 Task: Create new contact,   with mail id: 'Marry_Johnson@Zoho.com', first name: 'Marry', Last name: 'Johnson', Job Title: Chief Executive Officer, Phone number (305) 555-9012. Change life cycle stage to  'Lead' and lead status to 'New'. Add new company to the associated contact: www.sparksolar.in
 and type: Prospect. Logged in from softage.1@softage.net
Action: Mouse moved to (62, 47)
Screenshot: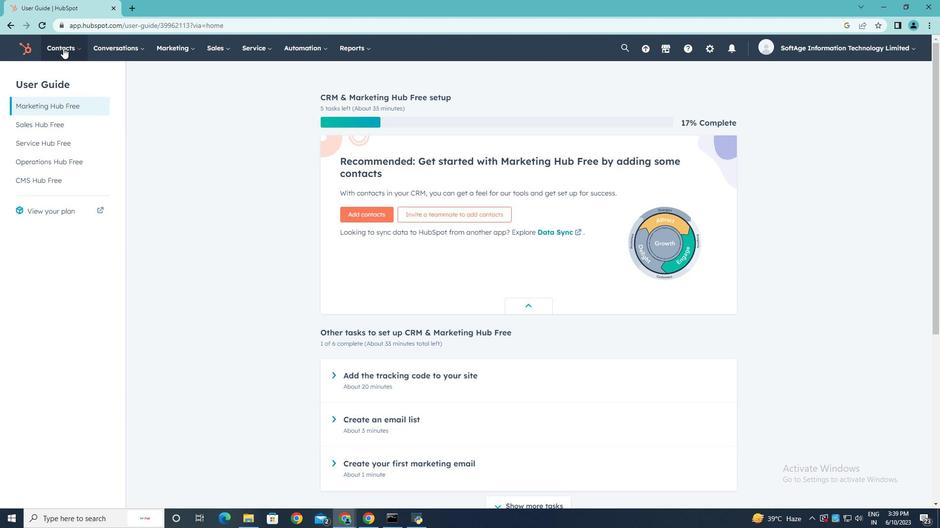 
Action: Mouse pressed left at (62, 47)
Screenshot: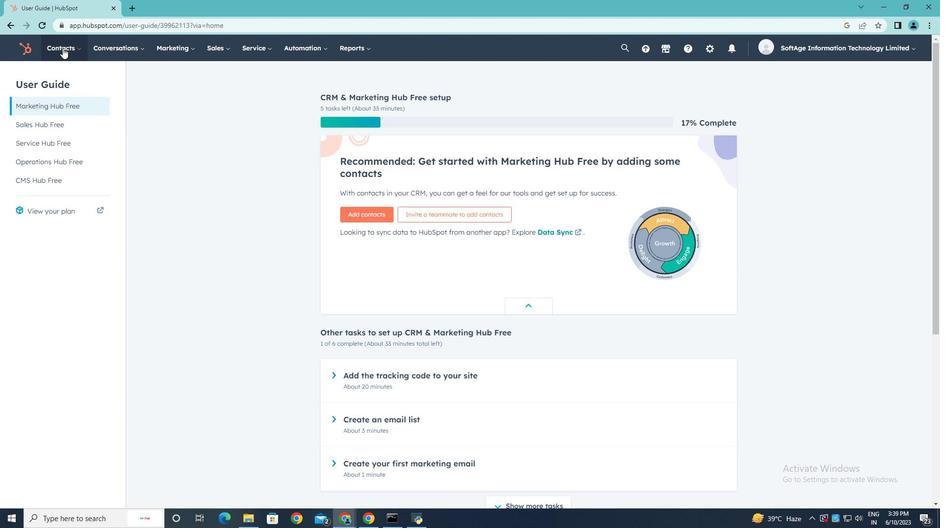 
Action: Mouse moved to (73, 78)
Screenshot: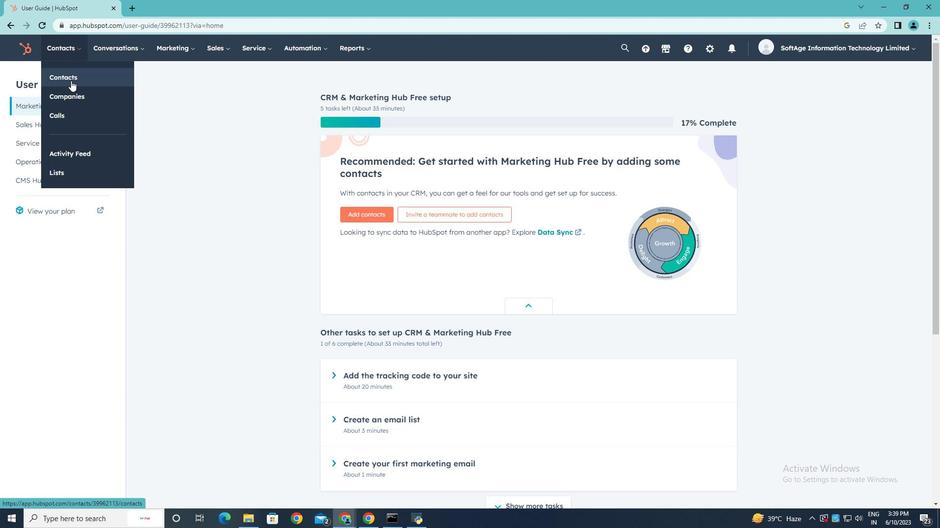 
Action: Mouse pressed left at (73, 78)
Screenshot: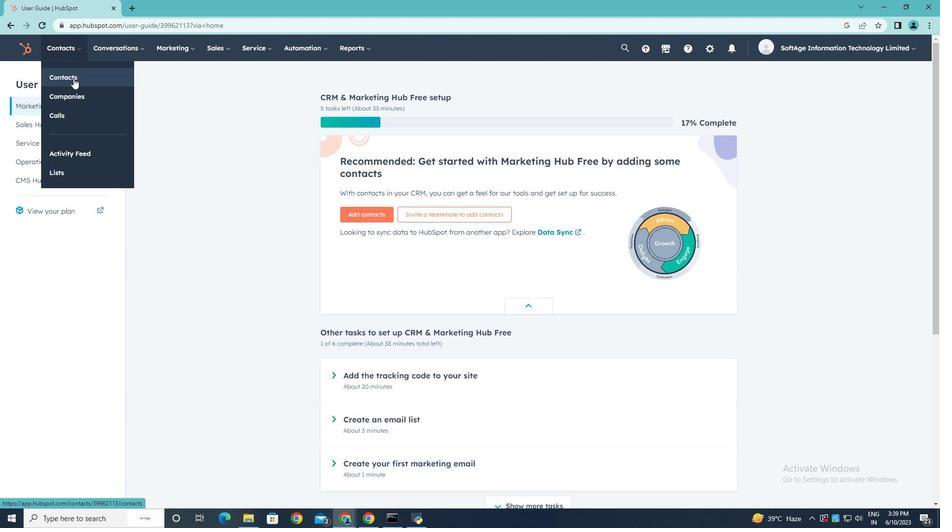 
Action: Mouse moved to (868, 82)
Screenshot: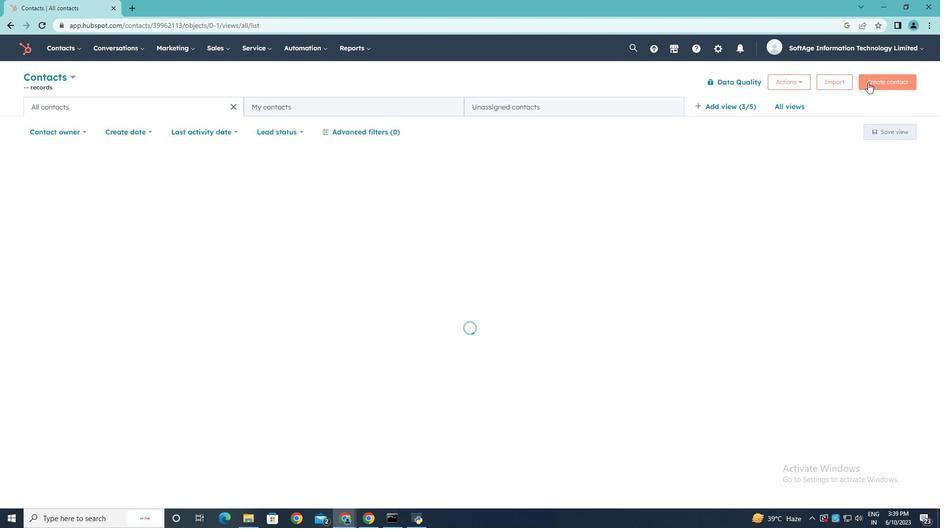 
Action: Mouse pressed left at (868, 82)
Screenshot: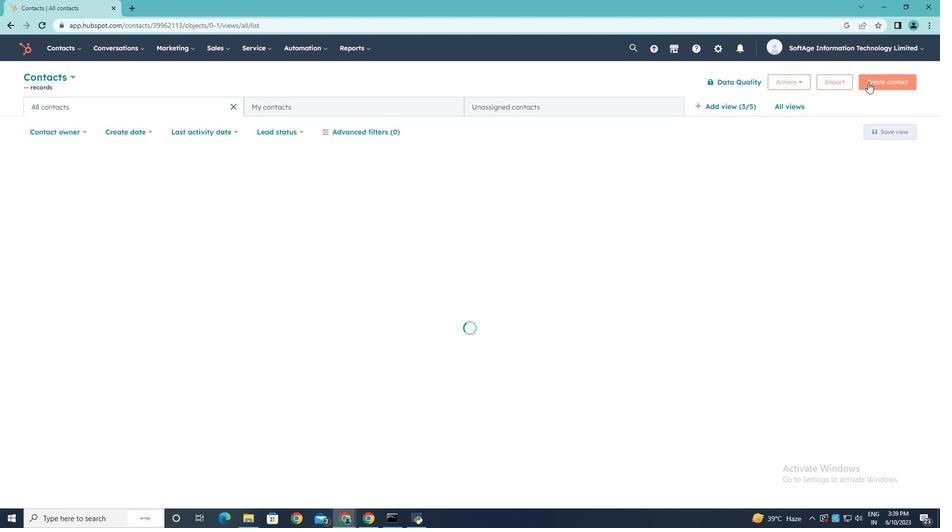 
Action: Mouse moved to (868, 82)
Screenshot: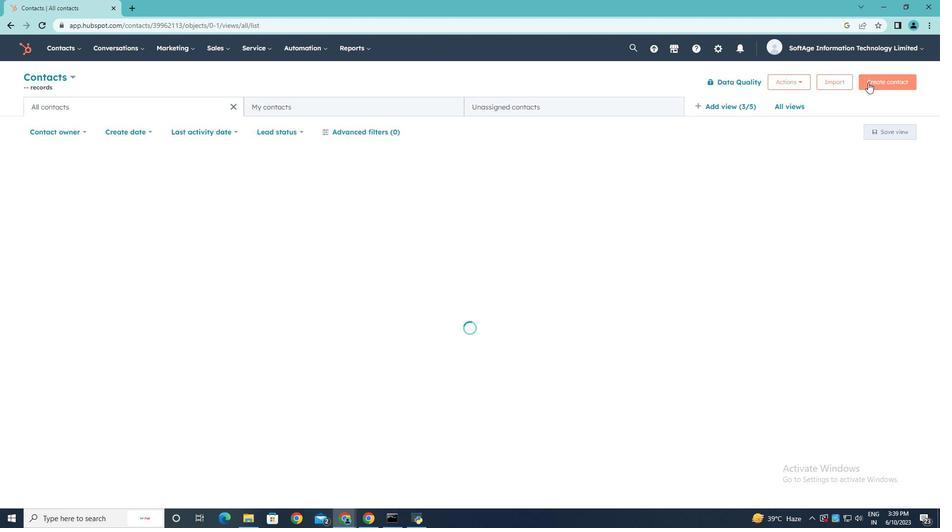 
Action: Key pressed <Key.shift>Ma
Screenshot: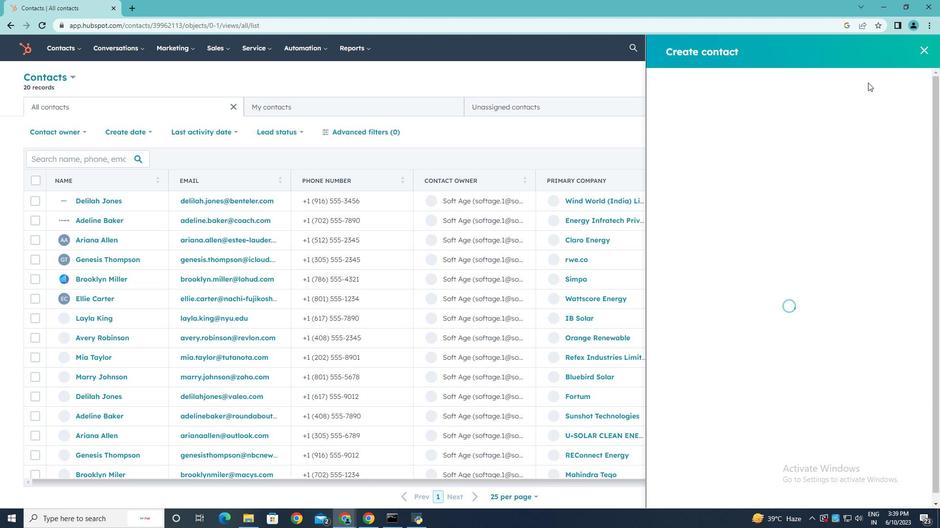 
Action: Mouse moved to (689, 126)
Screenshot: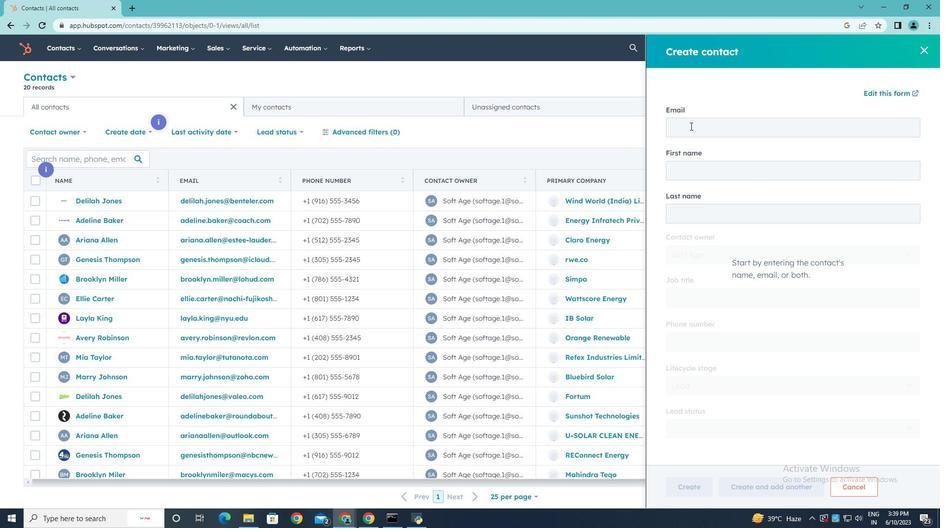 
Action: Mouse pressed left at (689, 126)
Screenshot: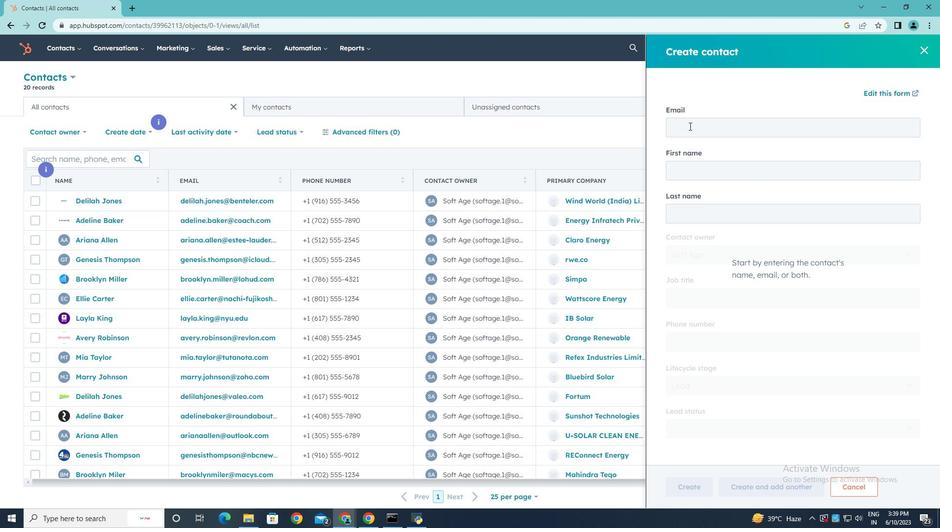 
Action: Key pressed <Key.shift>Marry<Key.shift><Key.shift><Key.shift><Key.shift><Key.shift><Key.shift><Key.shift><Key.shift><Key.shift><Key.shift><Key.shift><Key.shift><Key.shift><Key.shift><Key.shift><Key.shift><Key.shift><Key.shift><Key.shift><Key.shift><Key.shift><Key.shift><Key.shift><Key.shift><Key.shift><Key.shift><Key.shift><Key.shift>_<Key.shift>Johb<Key.backspace>nson<Key.shift>@<Key.shift>Zoho.com
Screenshot: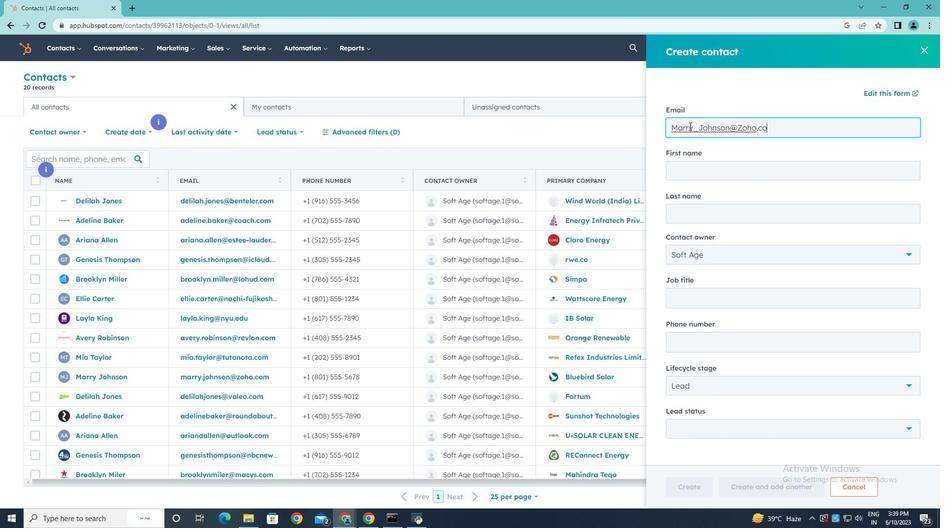 
Action: Mouse moved to (695, 171)
Screenshot: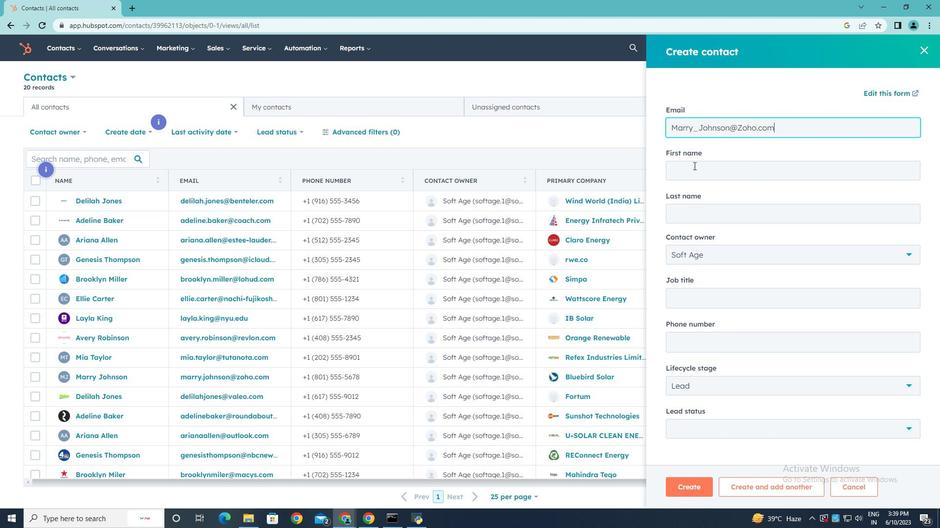 
Action: Mouse pressed left at (695, 171)
Screenshot: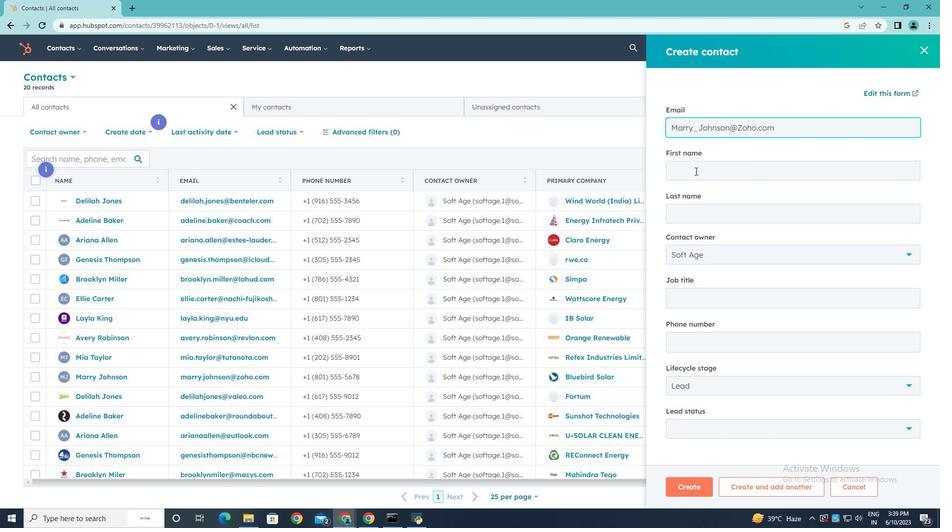 
Action: Key pressed <Key.shift><Key.shift><Key.shift><Key.shift><Key.shift><Key.shift><Key.shift><Key.shift><Key.shift><Key.shift><Key.shift><Key.shift><Key.shift><Key.shift><Key.shift>Marry
Screenshot: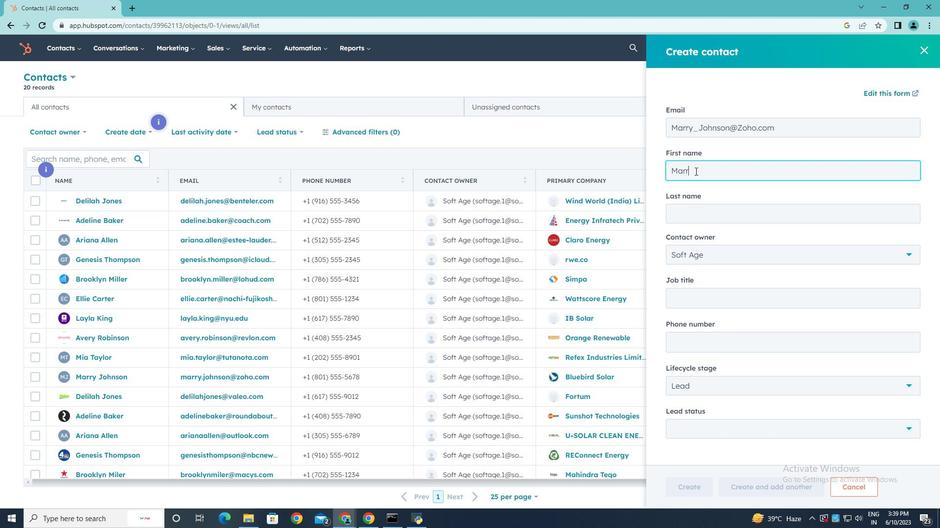 
Action: Mouse moved to (703, 213)
Screenshot: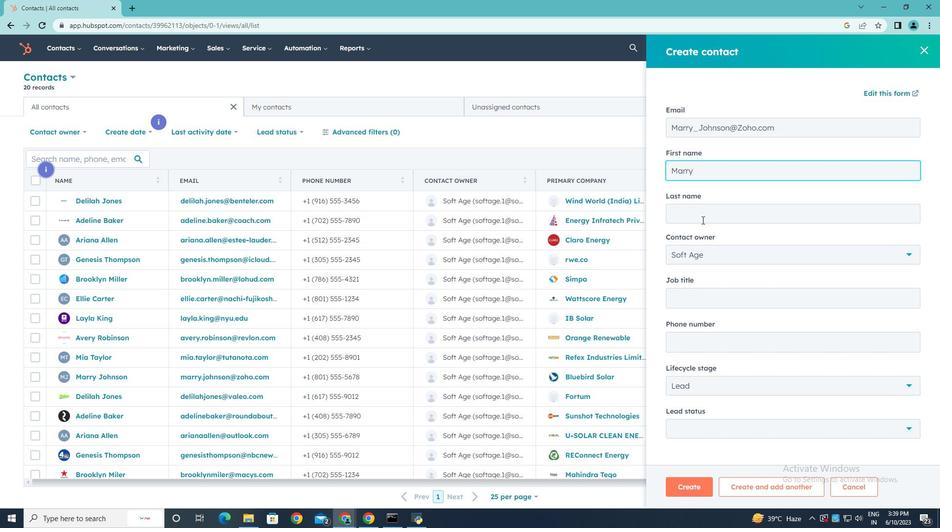 
Action: Mouse pressed left at (703, 213)
Screenshot: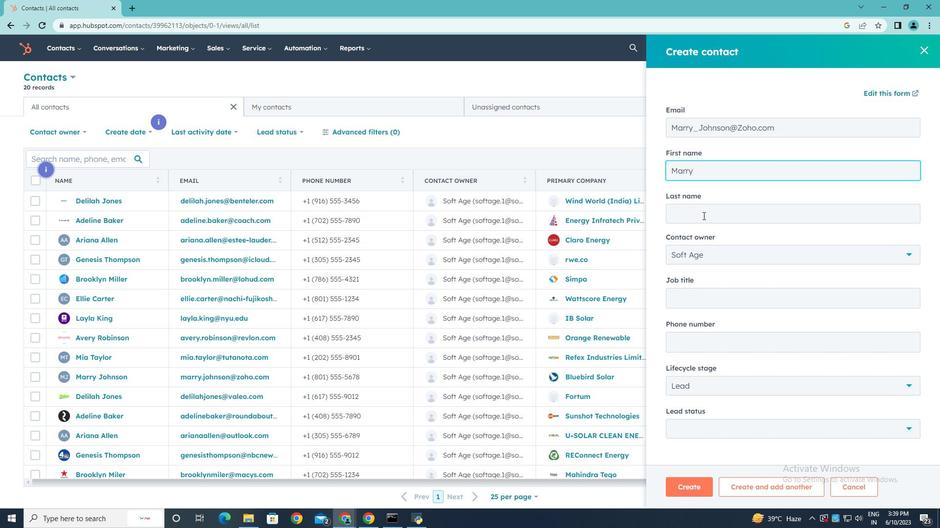 
Action: Key pressed <Key.shift><Key.shift><Key.shift>Johnson
Screenshot: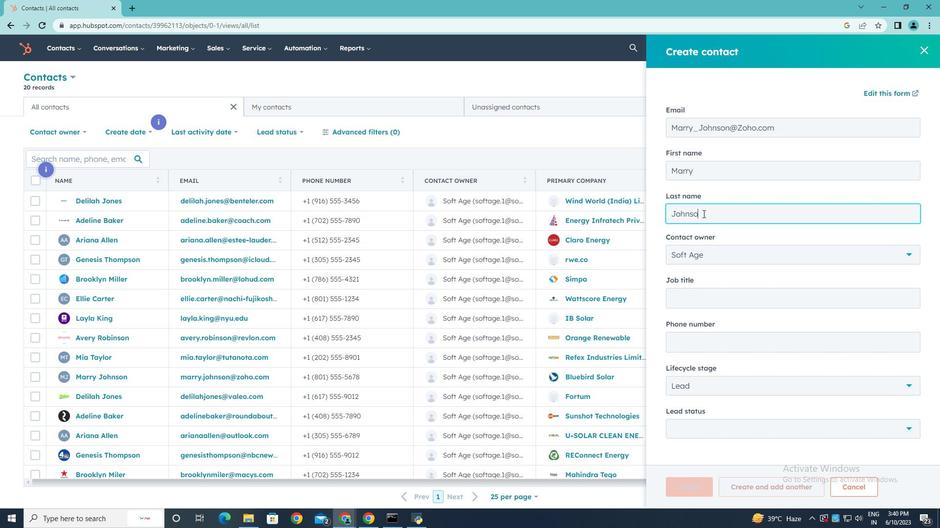 
Action: Mouse moved to (740, 299)
Screenshot: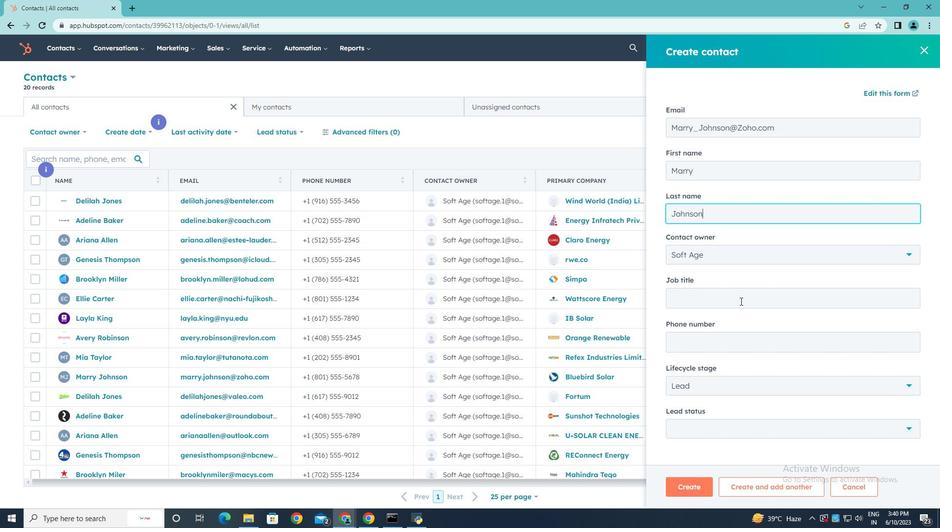 
Action: Mouse pressed left at (740, 299)
Screenshot: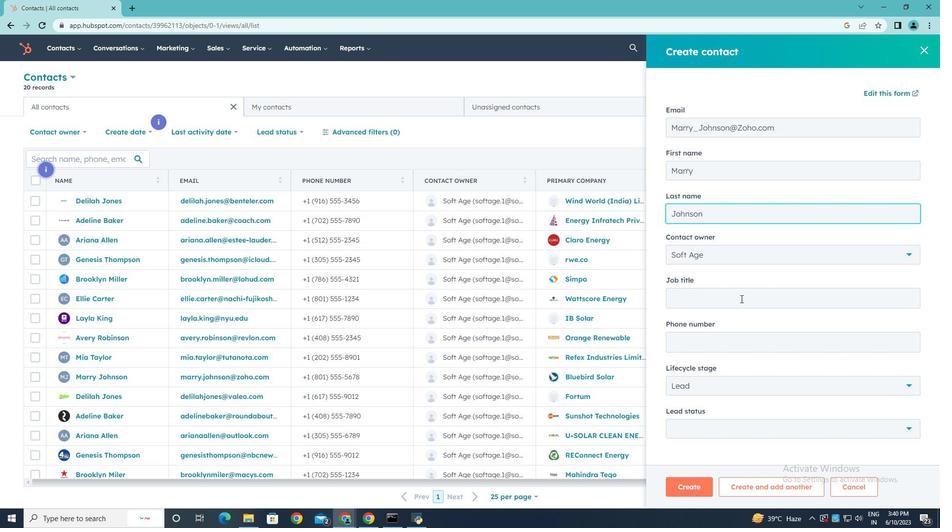 
Action: Key pressed <Key.shift>Che<Key.backspace>ief<Key.space><Key.shift>Executive<Key.space><Key.shift><Key.shift><Key.shift>Officer
Screenshot: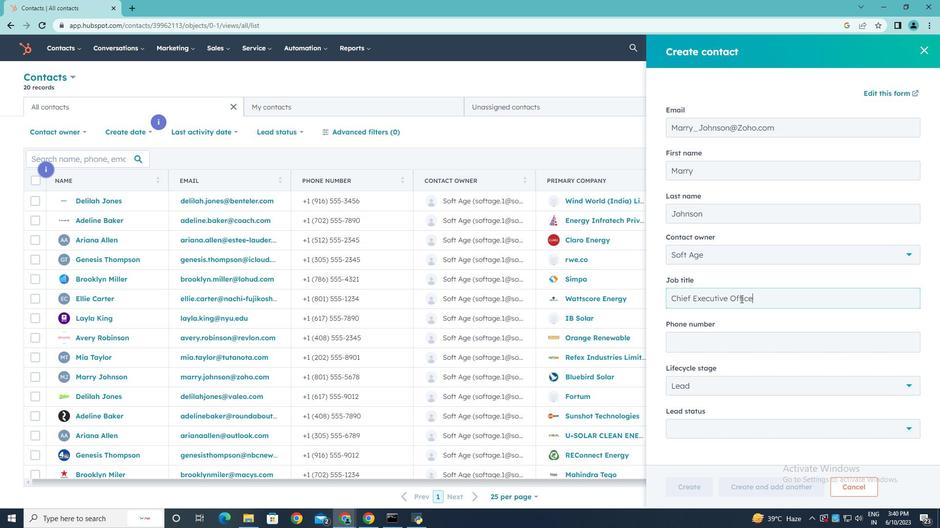 
Action: Mouse moved to (767, 346)
Screenshot: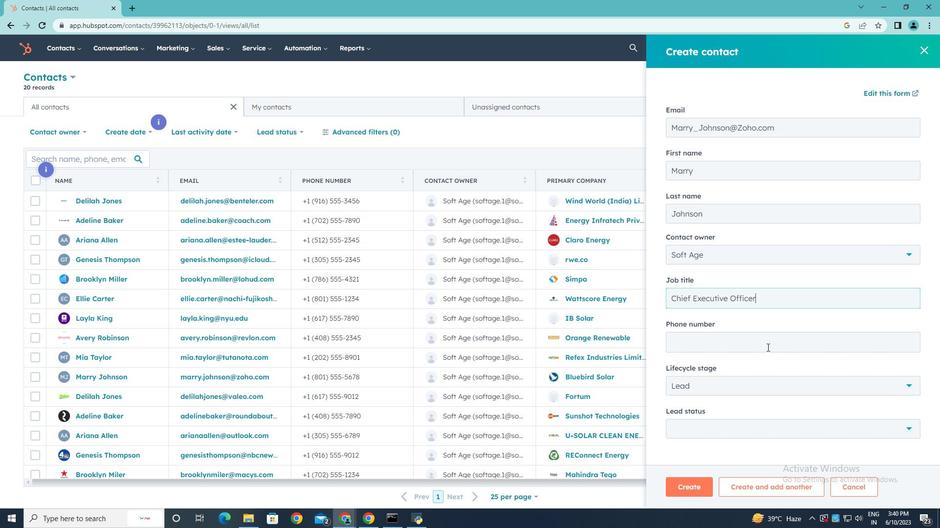 
Action: Mouse pressed left at (767, 346)
Screenshot: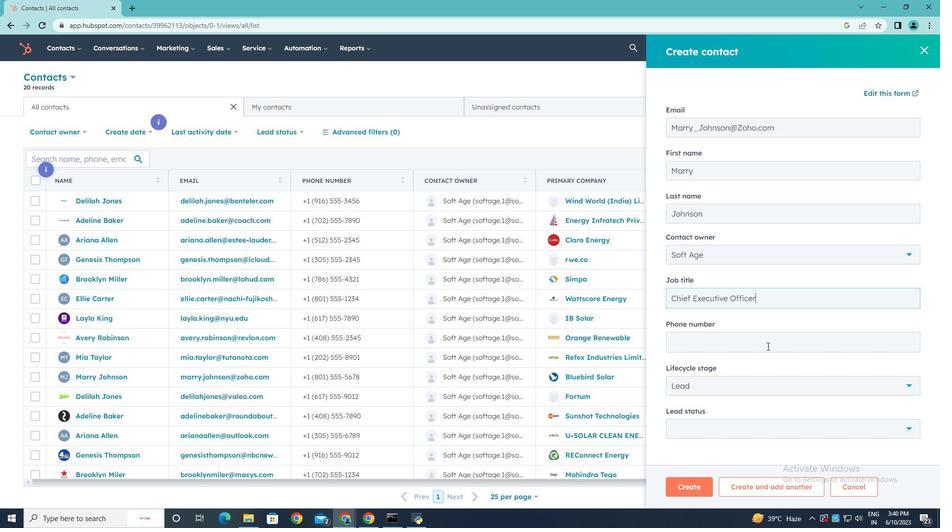 
Action: Key pressed 3055559012
Screenshot: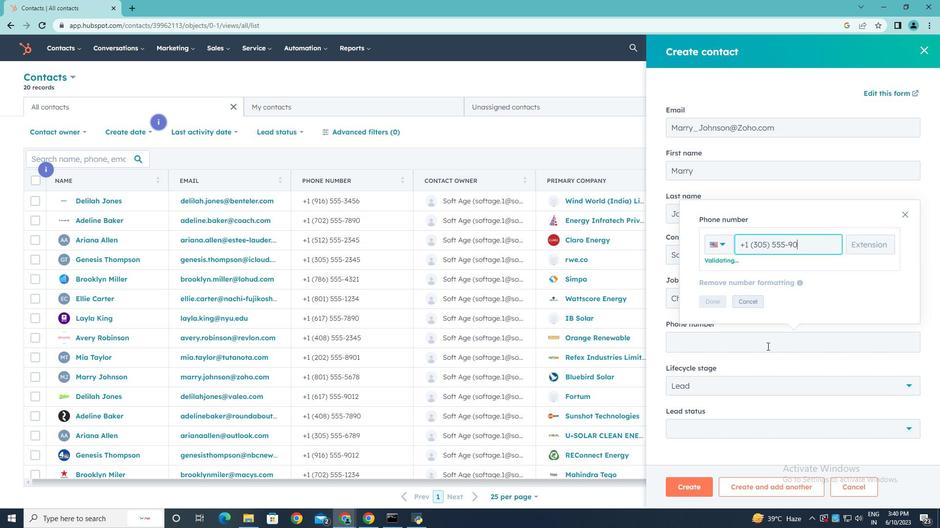 
Action: Mouse moved to (716, 304)
Screenshot: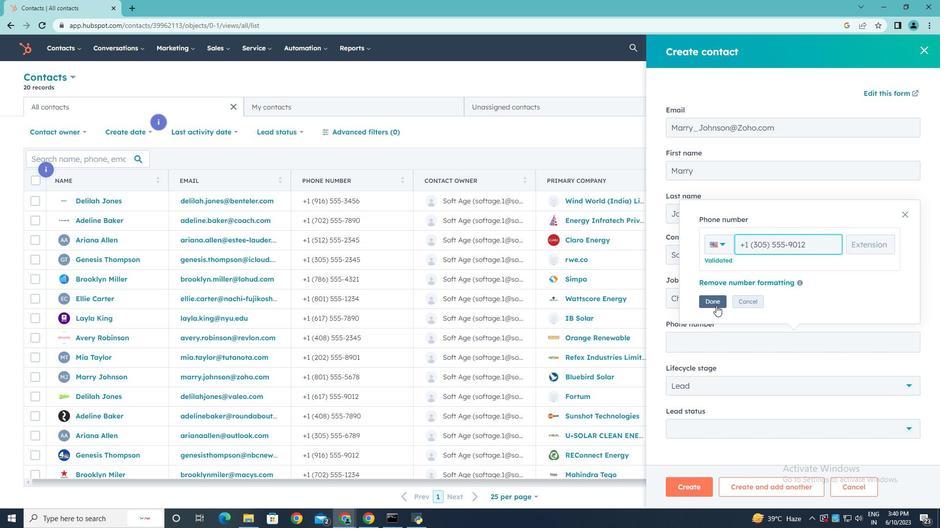 
Action: Mouse pressed left at (716, 304)
Screenshot: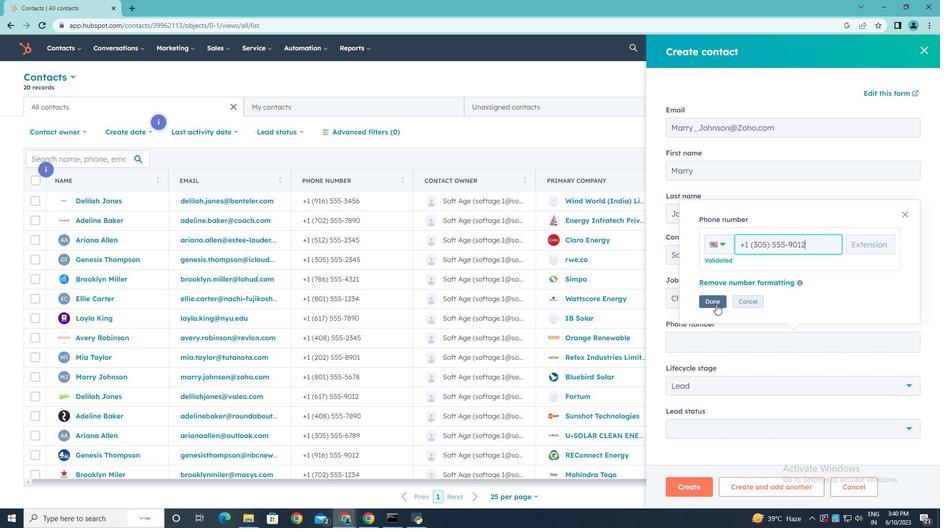 
Action: Mouse moved to (735, 383)
Screenshot: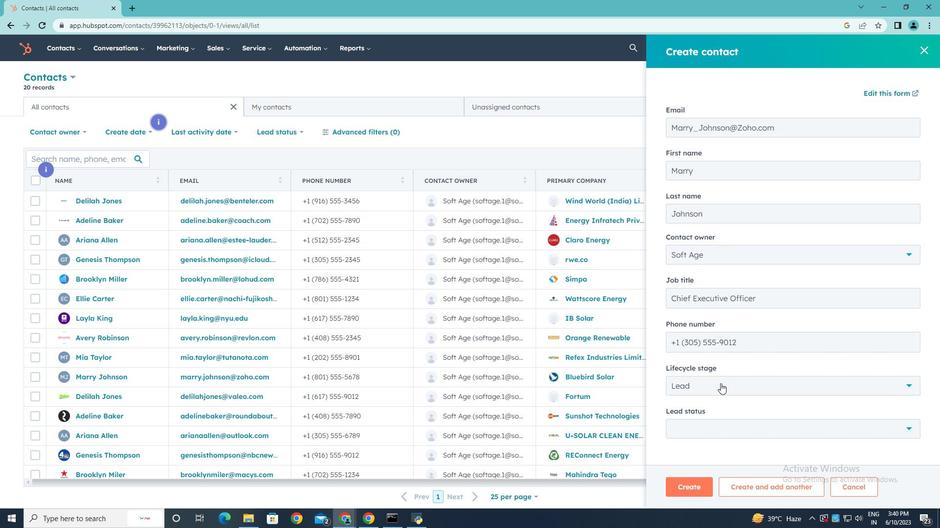
Action: Mouse pressed left at (735, 383)
Screenshot: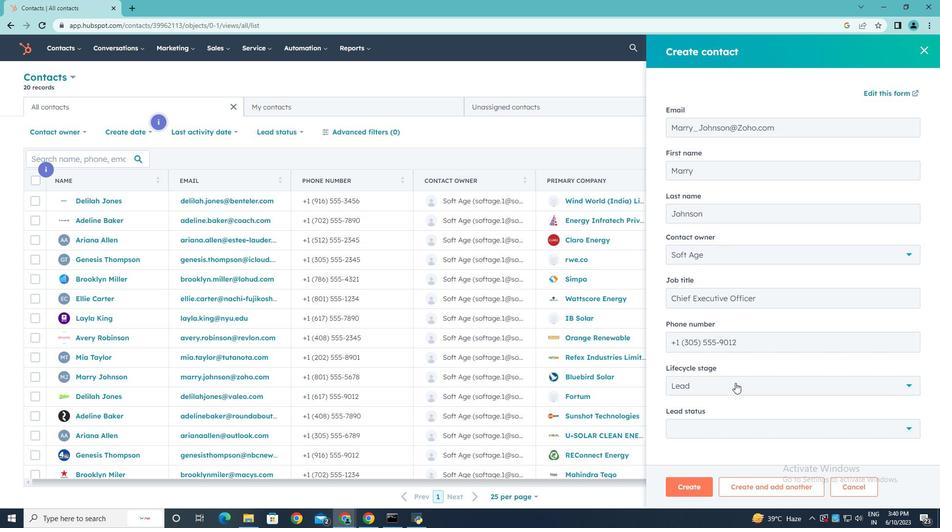 
Action: Mouse moved to (702, 296)
Screenshot: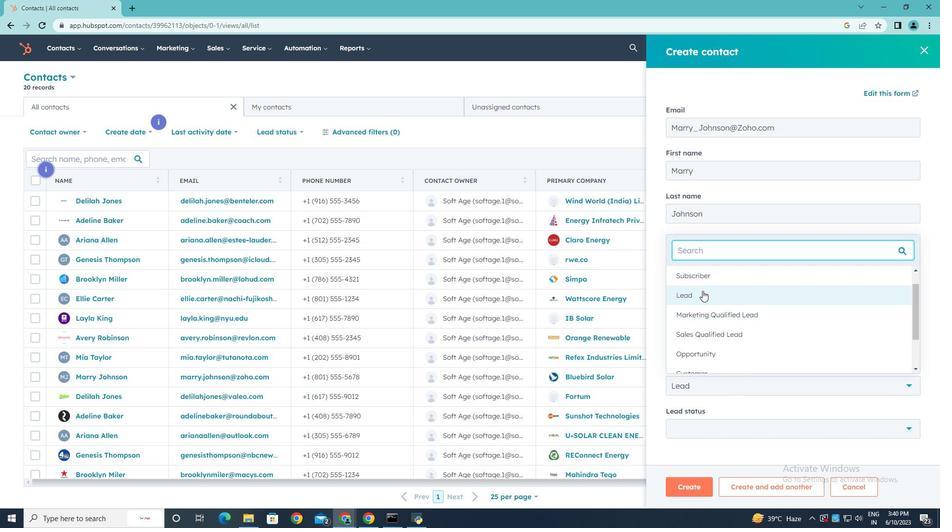 
Action: Mouse pressed left at (702, 296)
Screenshot: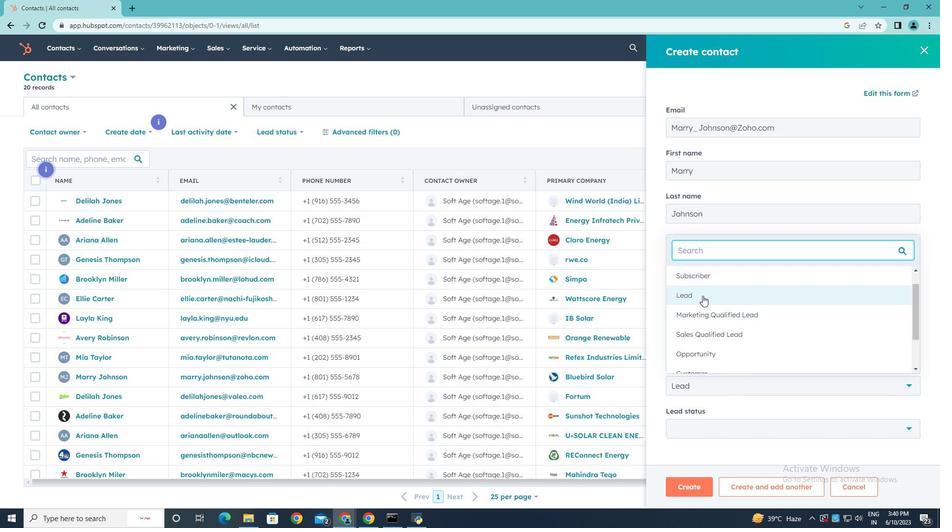 
Action: Mouse moved to (711, 407)
Screenshot: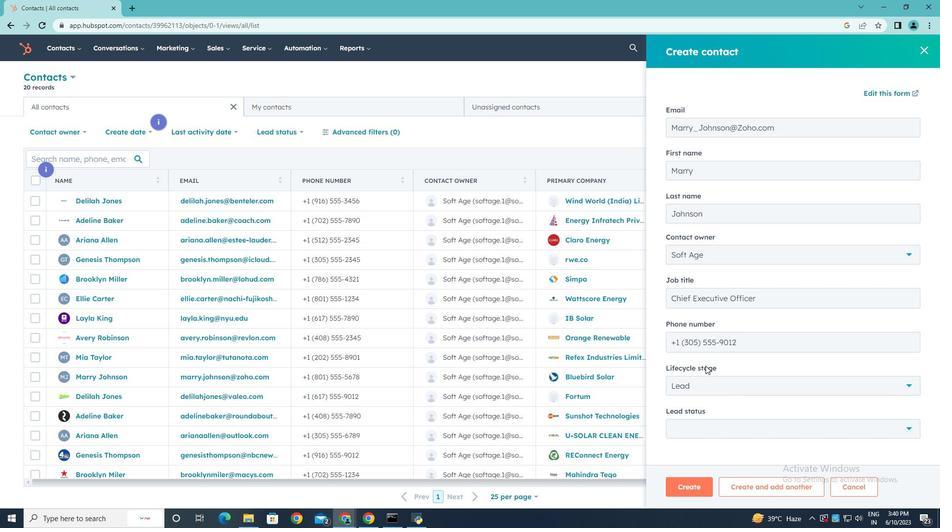 
Action: Mouse scrolled (711, 406) with delta (0, 0)
Screenshot: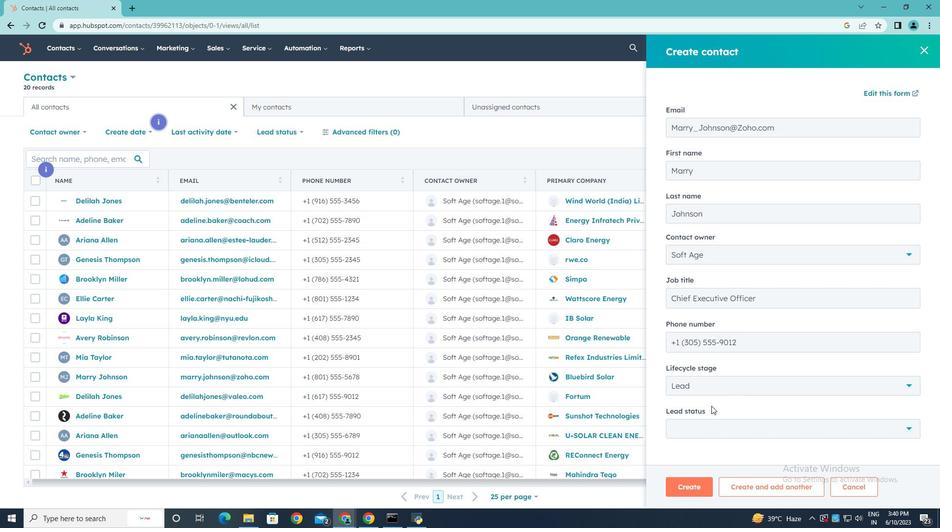 
Action: Mouse scrolled (711, 406) with delta (0, 0)
Screenshot: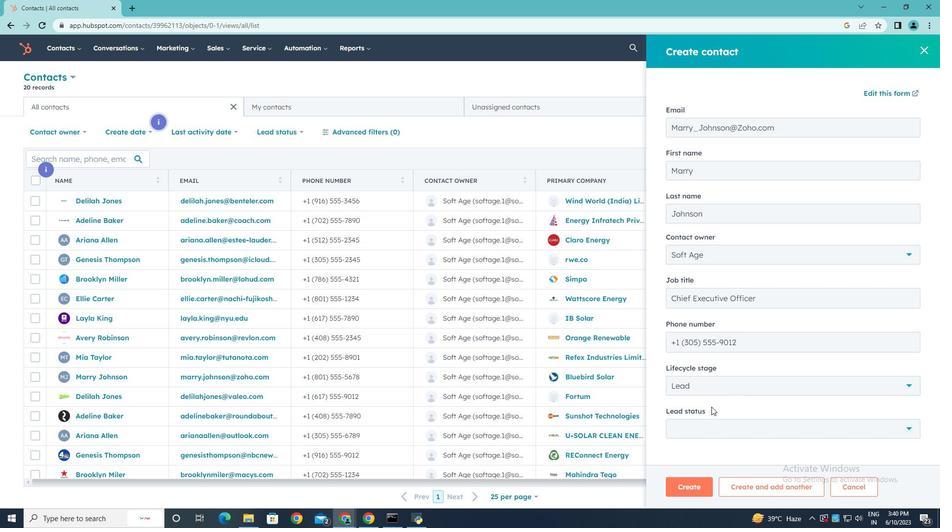
Action: Mouse moved to (708, 425)
Screenshot: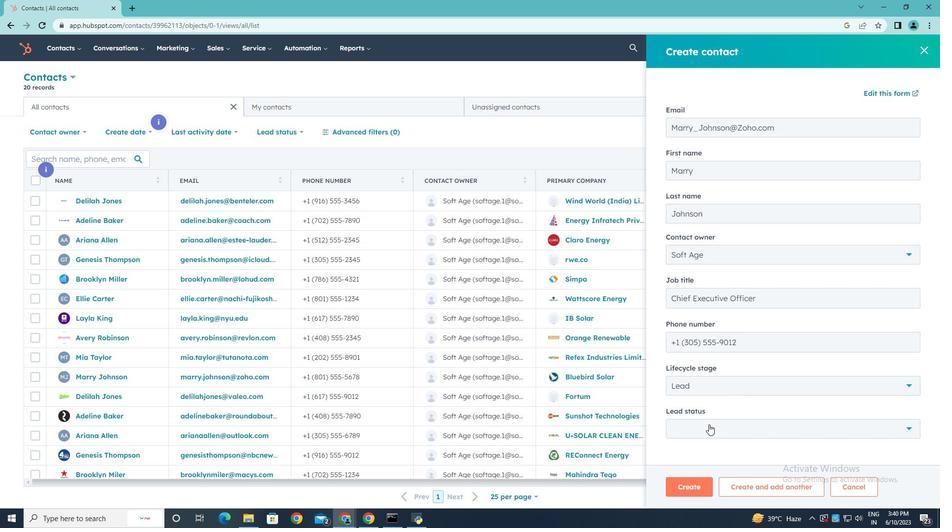 
Action: Mouse pressed left at (708, 425)
Screenshot: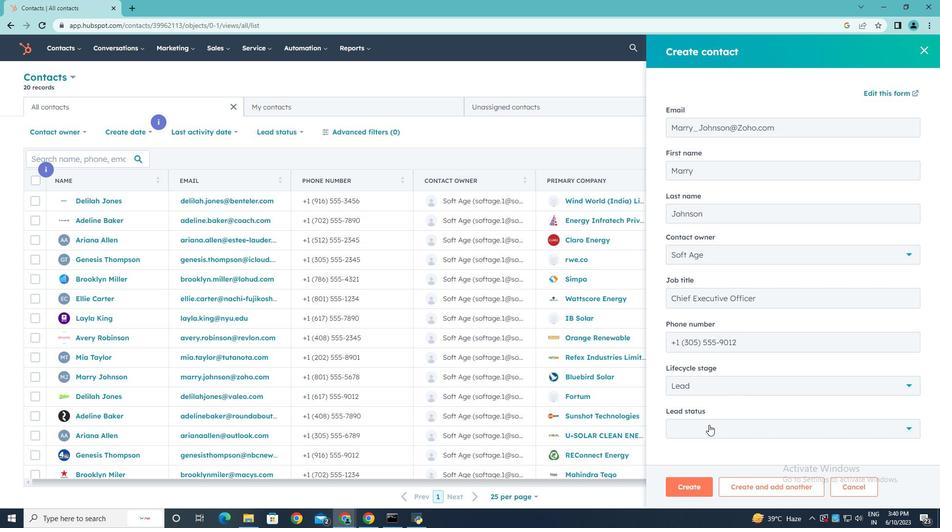 
Action: Mouse moved to (696, 339)
Screenshot: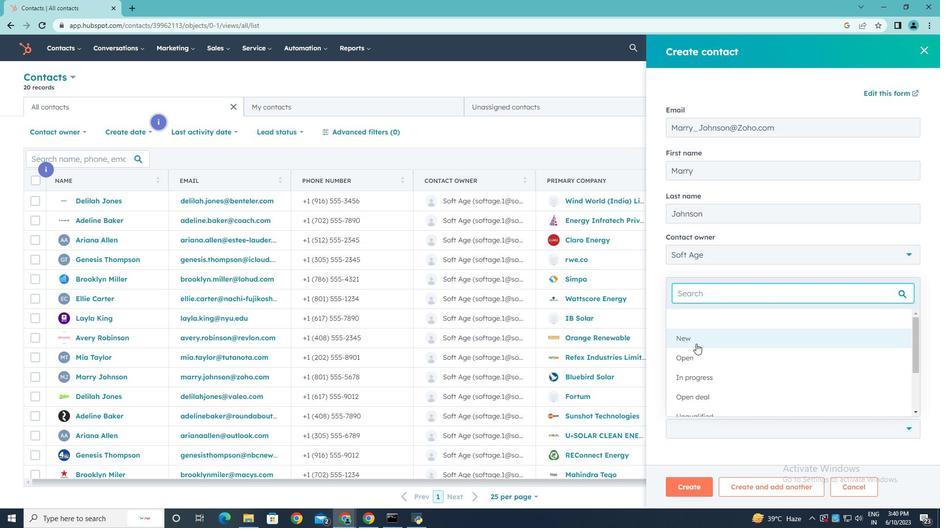 
Action: Mouse pressed left at (696, 339)
Screenshot: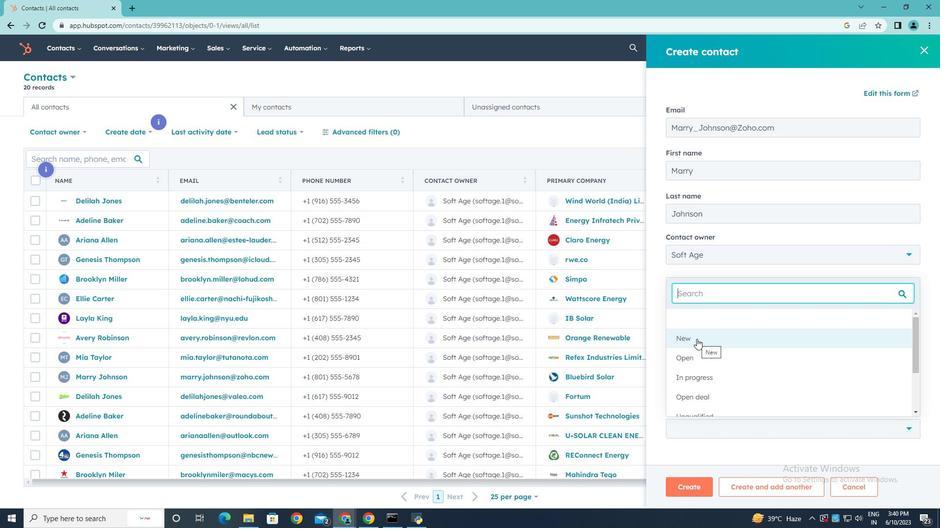 
Action: Mouse moved to (683, 487)
Screenshot: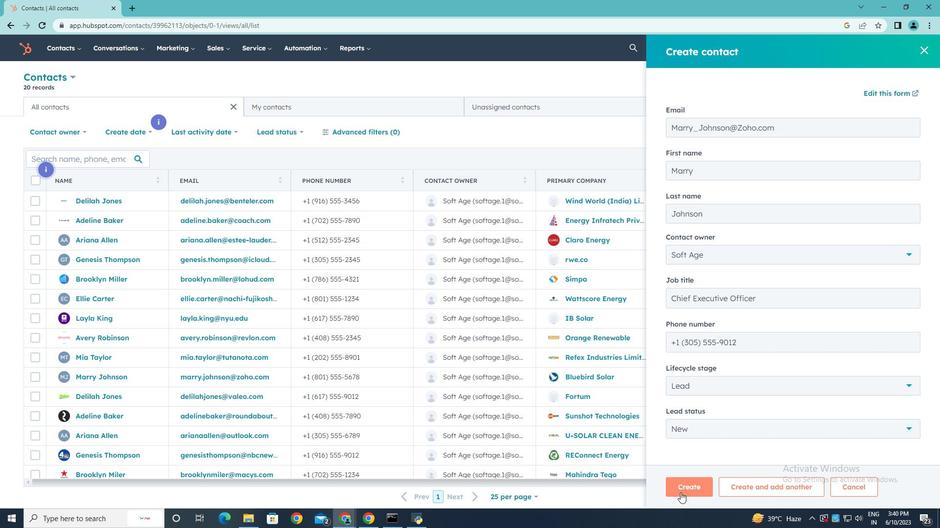 
Action: Mouse pressed left at (683, 487)
Screenshot: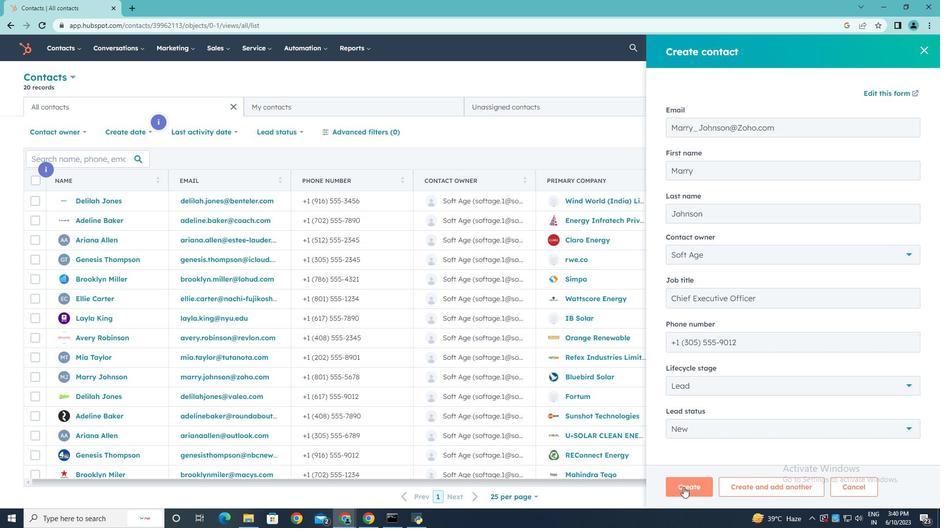 
Action: Mouse moved to (663, 315)
Screenshot: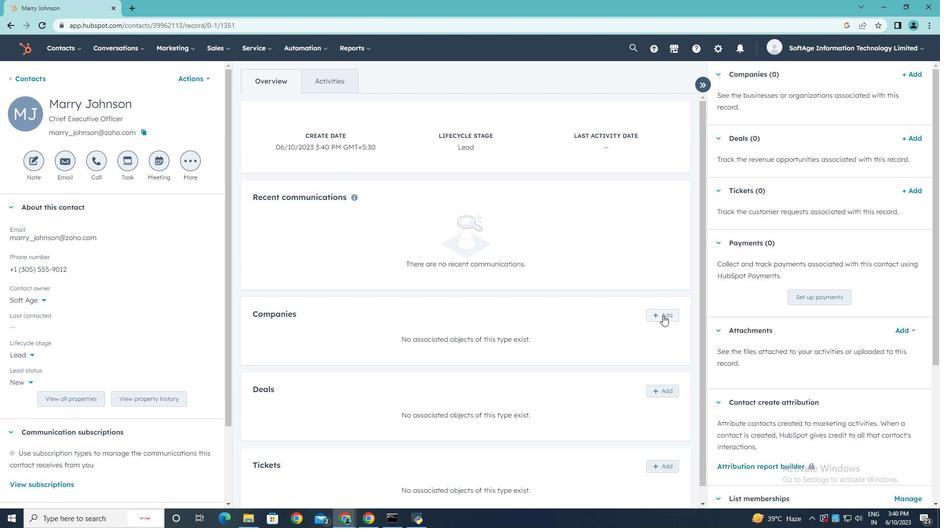 
Action: Mouse pressed left at (663, 315)
Screenshot: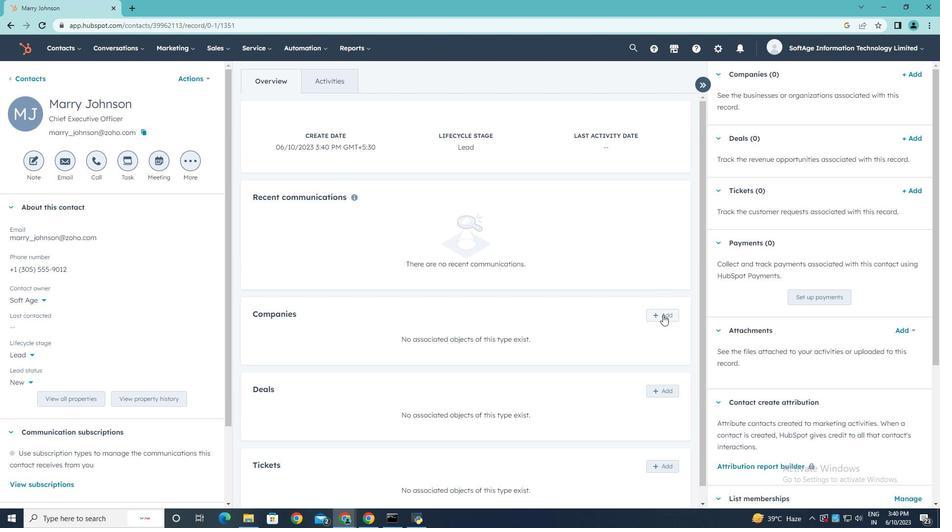 
Action: Mouse moved to (723, 103)
Screenshot: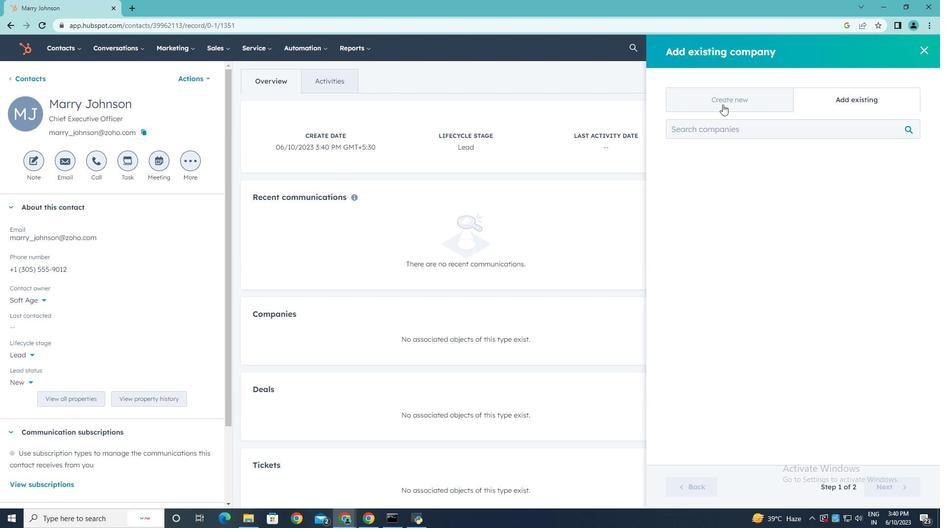 
Action: Mouse pressed left at (723, 103)
Screenshot: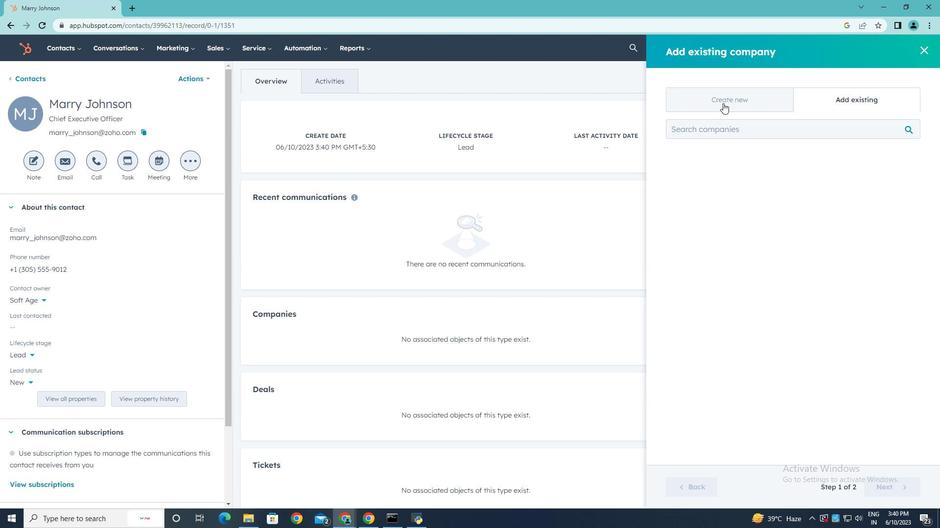 
Action: Mouse moved to (712, 155)
Screenshot: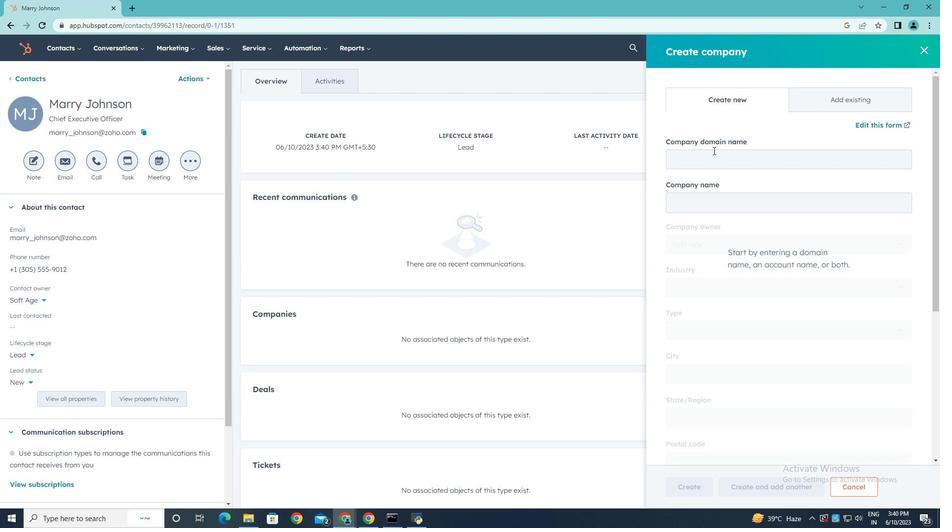 
Action: Mouse pressed left at (712, 155)
Screenshot: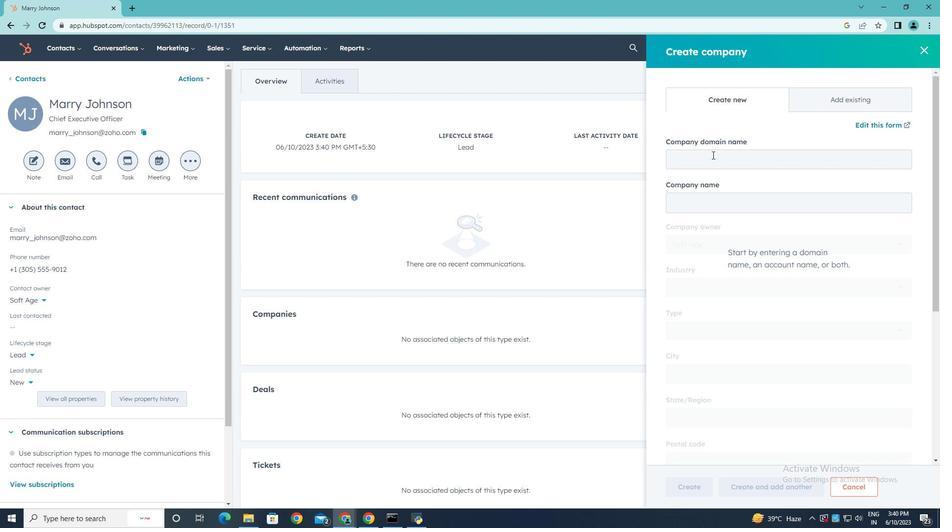 
Action: Key pressed www.sparksolar.in
Screenshot: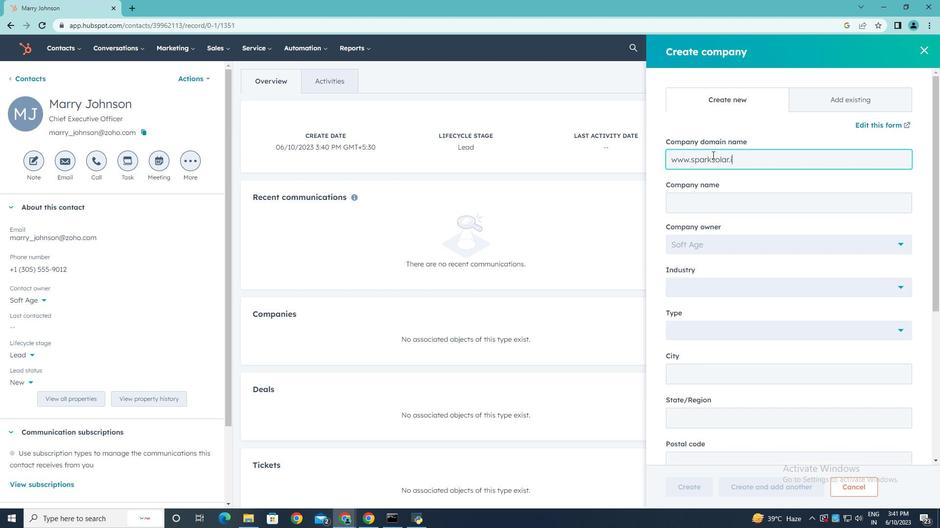 
Action: Mouse moved to (751, 221)
Screenshot: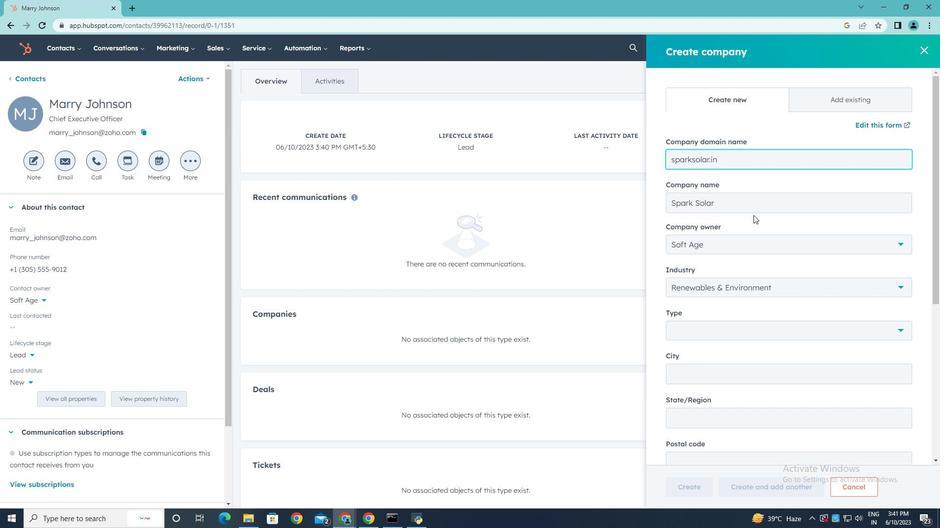 
Action: Mouse scrolled (751, 220) with delta (0, 0)
Screenshot: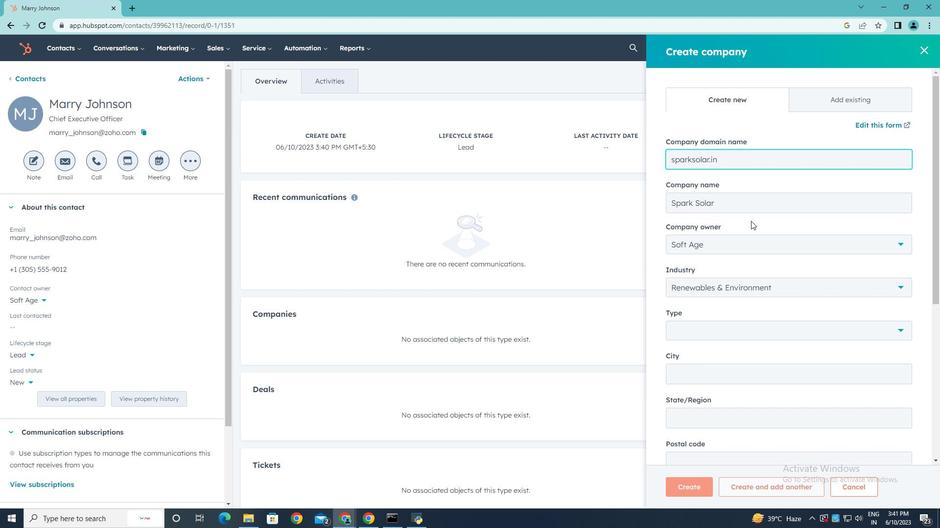 
Action: Mouse scrolled (751, 220) with delta (0, 0)
Screenshot: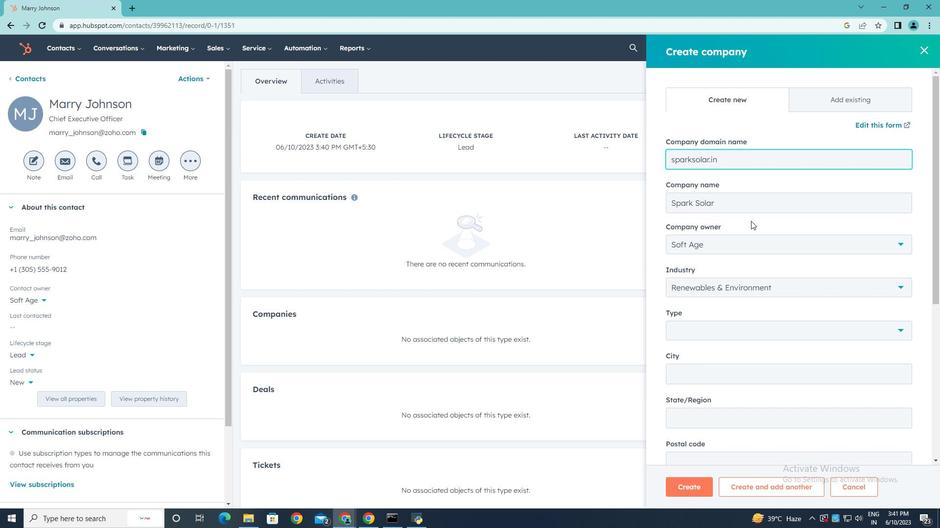 
Action: Mouse scrolled (751, 220) with delta (0, 0)
Screenshot: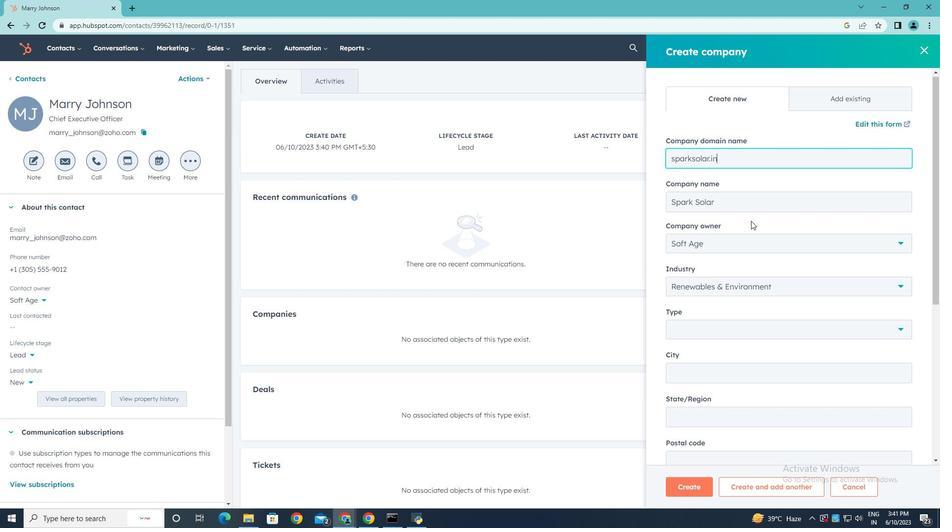 
Action: Mouse moved to (867, 182)
Screenshot: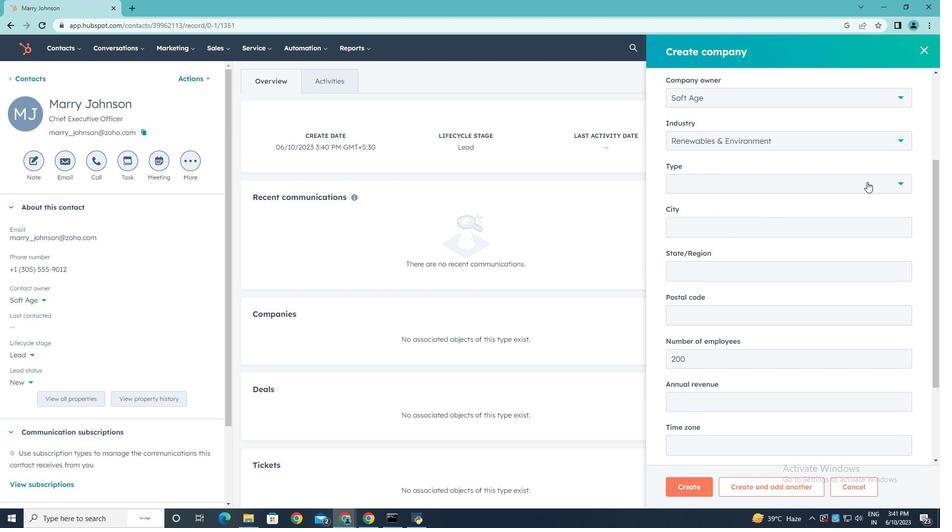 
Action: Mouse pressed left at (867, 182)
Screenshot: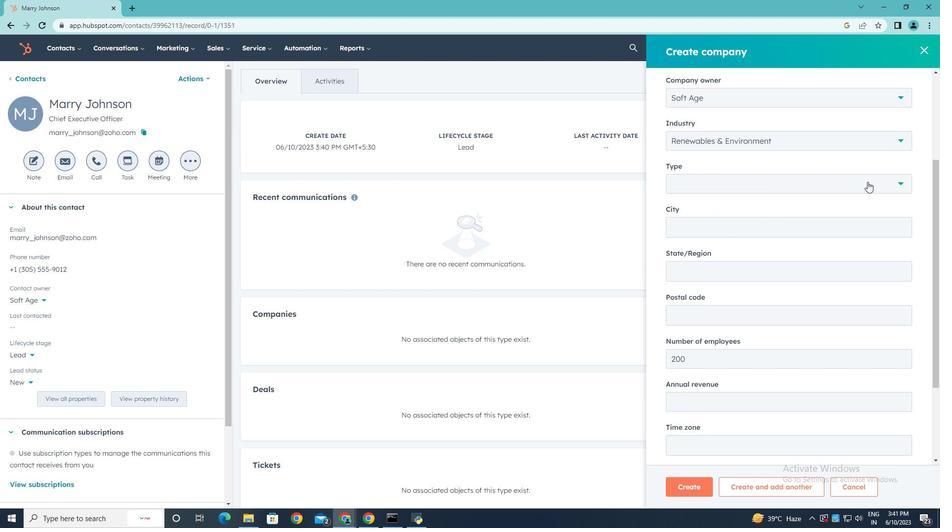 
Action: Mouse moved to (718, 232)
Screenshot: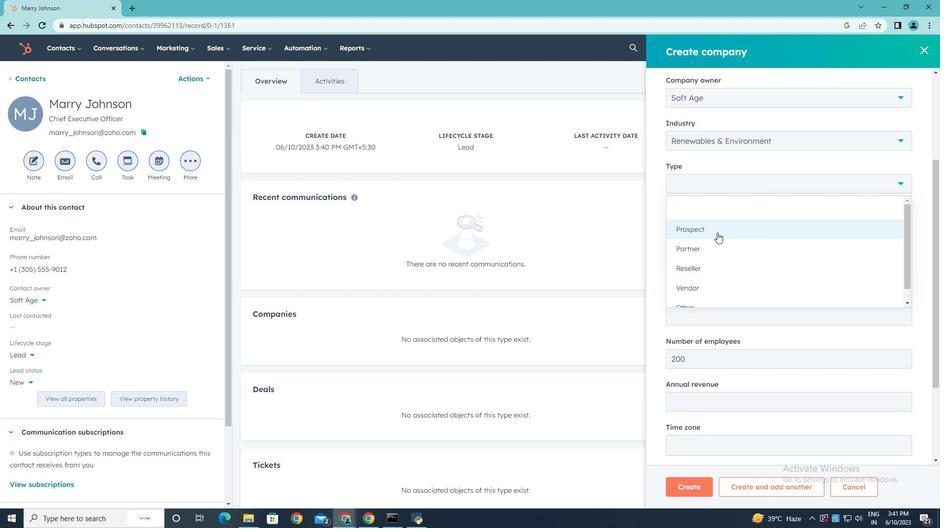 
Action: Mouse pressed left at (718, 232)
Screenshot: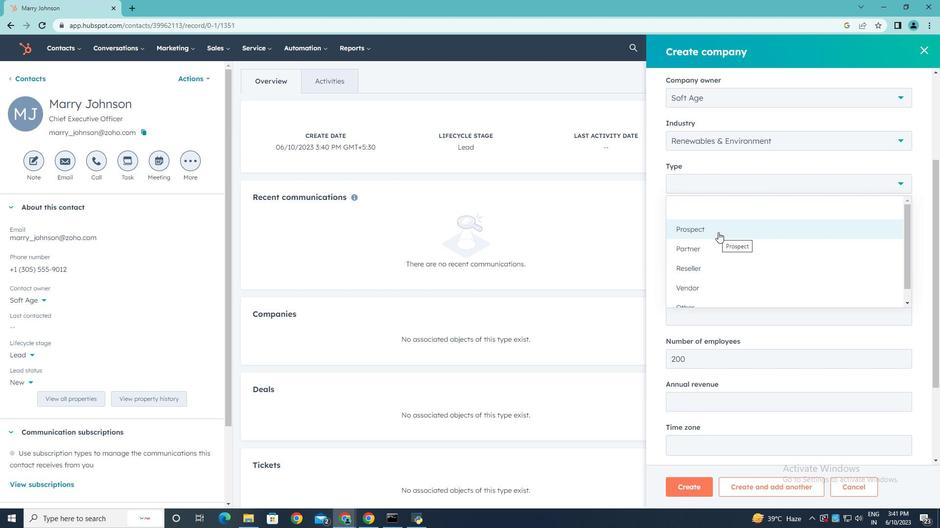 
Action: Mouse moved to (737, 339)
Screenshot: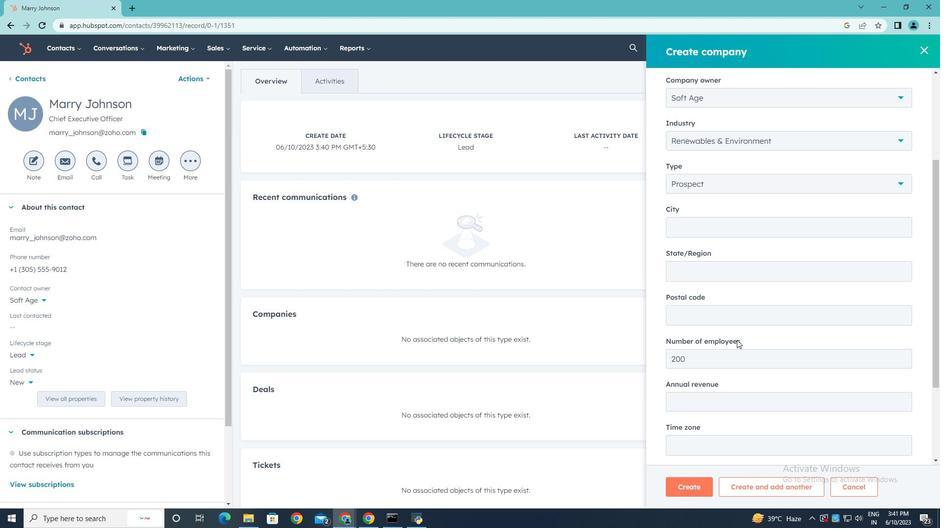 
Action: Mouse scrolled (737, 339) with delta (0, 0)
Screenshot: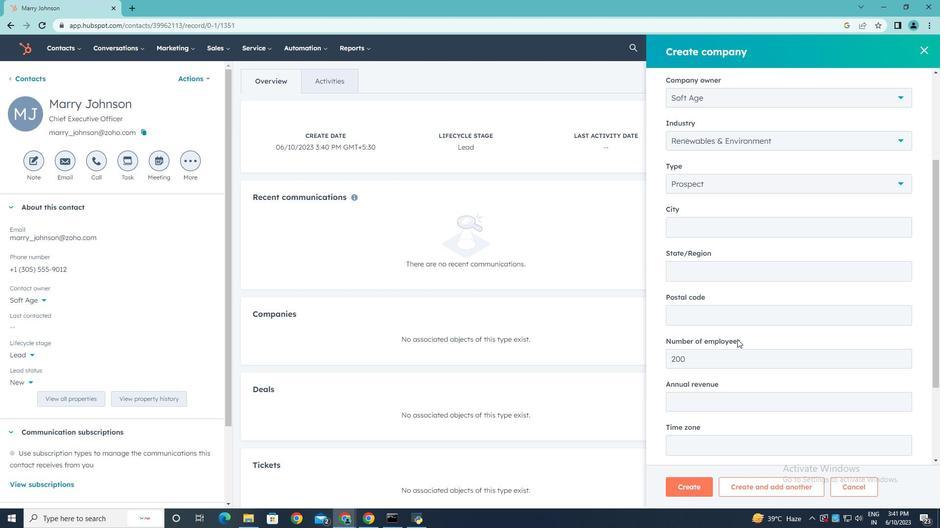 
Action: Mouse scrolled (737, 339) with delta (0, 0)
Screenshot: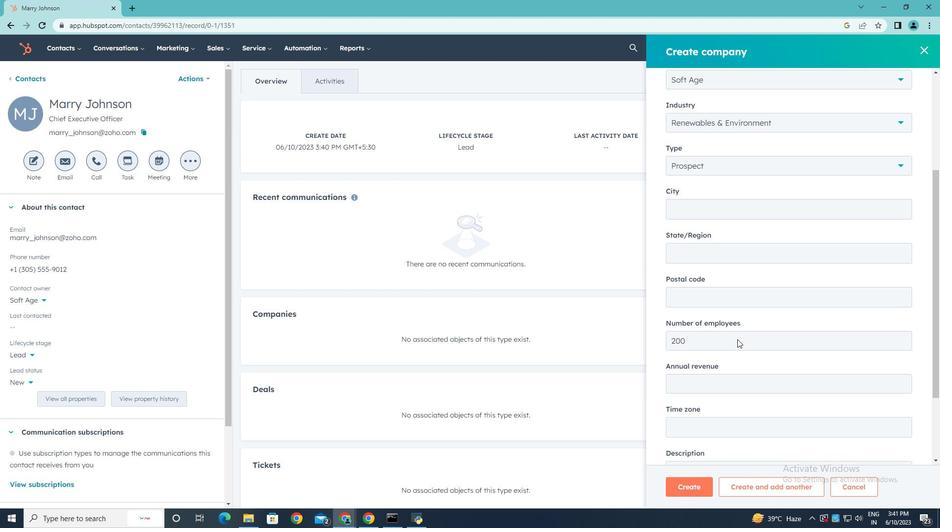 
Action: Mouse scrolled (737, 339) with delta (0, 0)
Screenshot: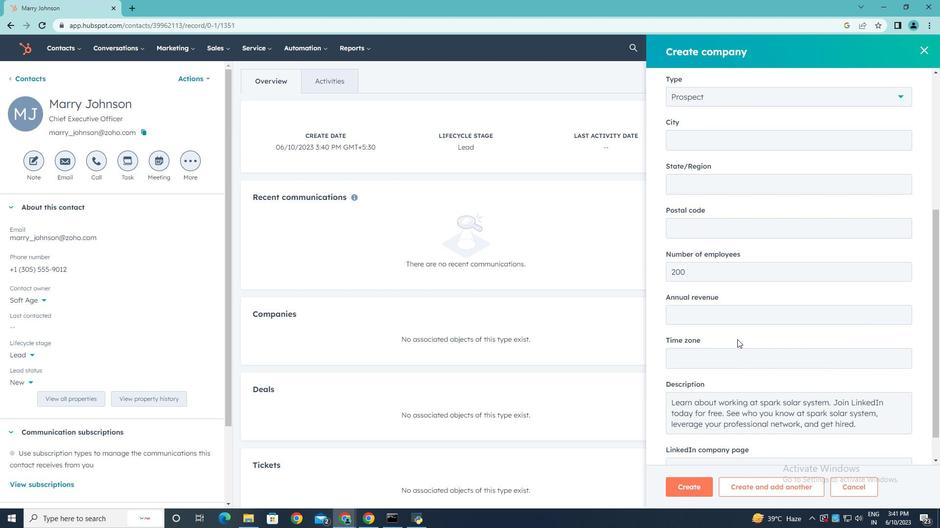 
Action: Mouse scrolled (737, 339) with delta (0, 0)
Screenshot: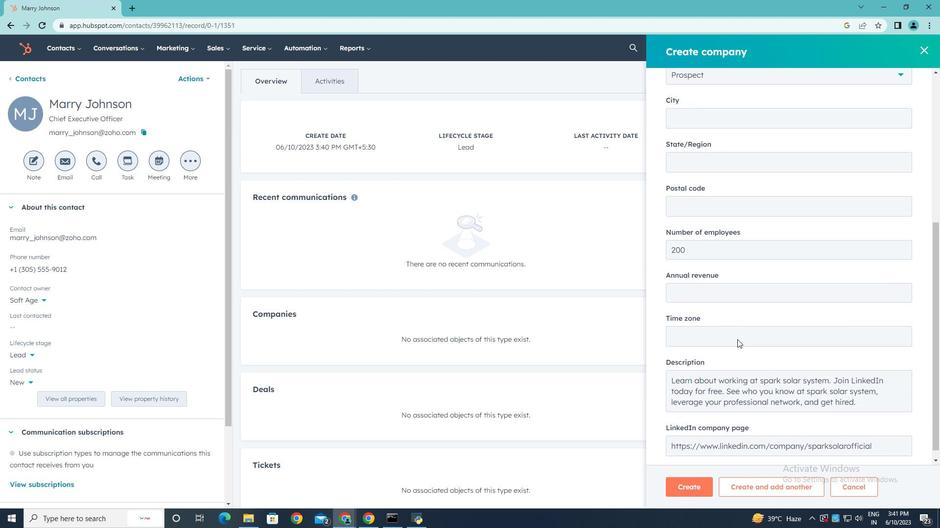 
Action: Mouse scrolled (737, 339) with delta (0, 0)
Screenshot: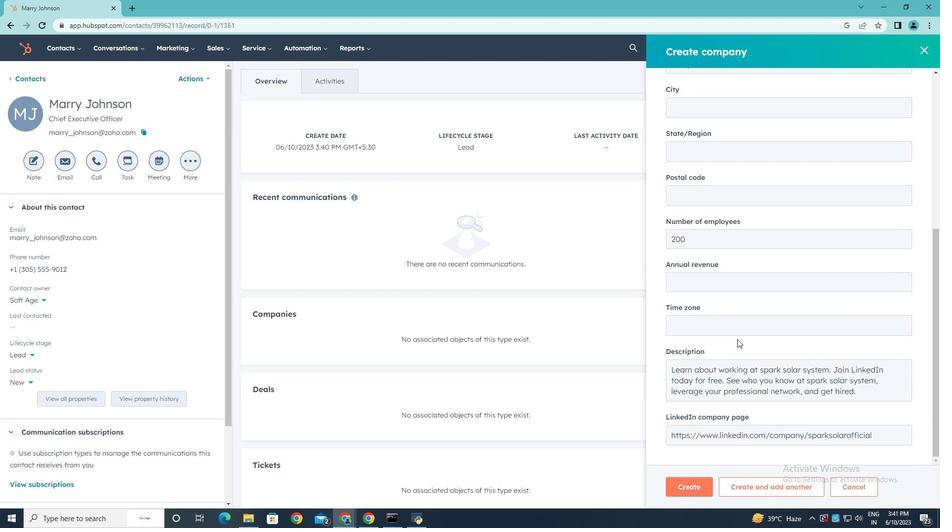 
Action: Mouse moved to (690, 485)
Screenshot: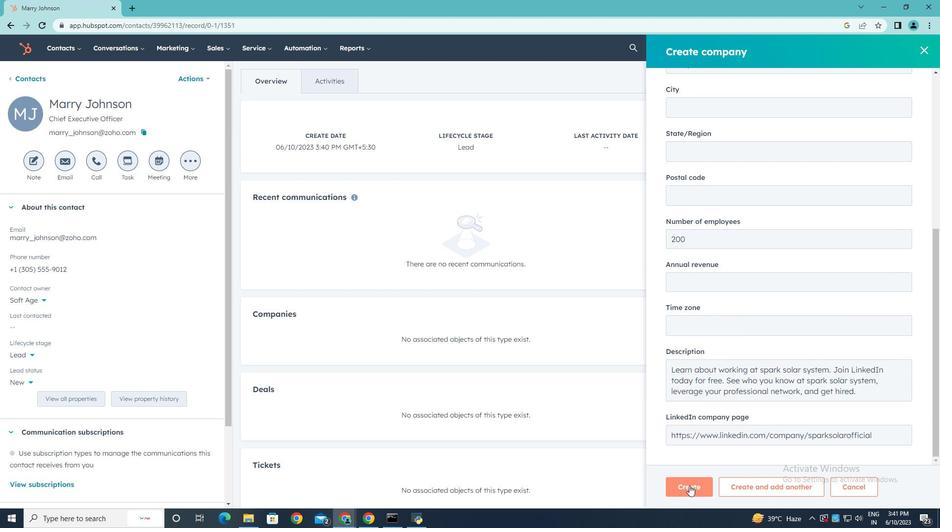 
Action: Mouse pressed left at (690, 485)
Screenshot: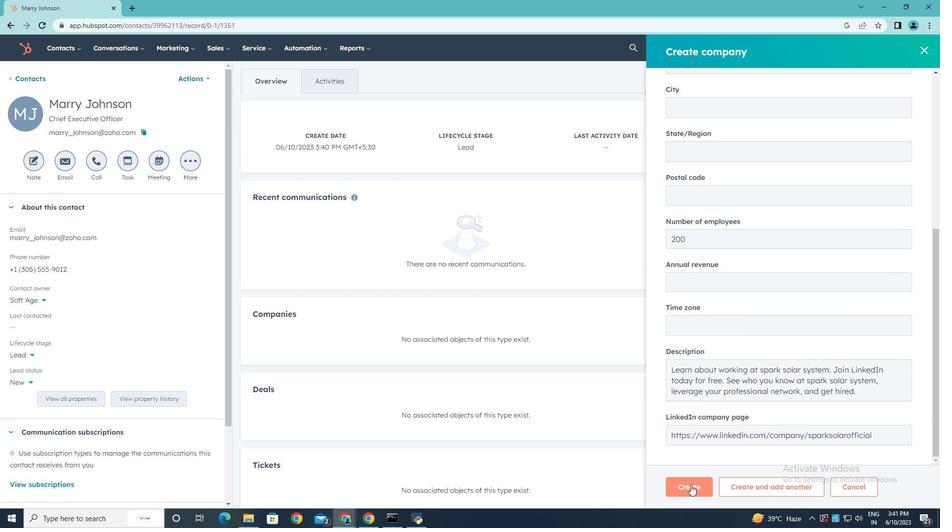 
Action: Mouse moved to (537, 300)
Screenshot: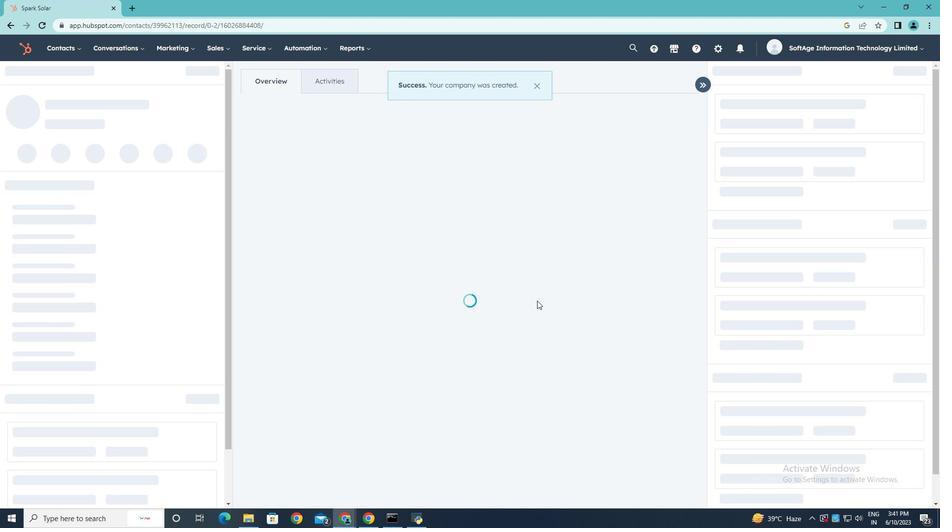 
